 Task: In the  document Madelyn.html change page color to  'Blue'. Add link on bottom left corner of the sheet: 'in.pinterest.com' Insert page numer on bottom of the page
Action: Mouse moved to (50, 71)
Screenshot: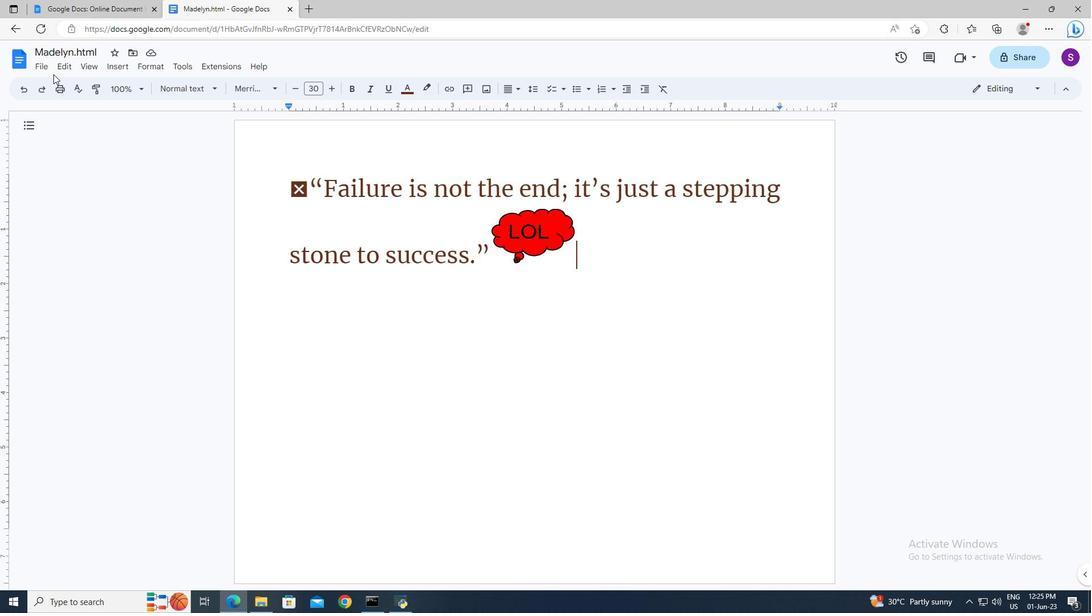 
Action: Mouse pressed left at (50, 71)
Screenshot: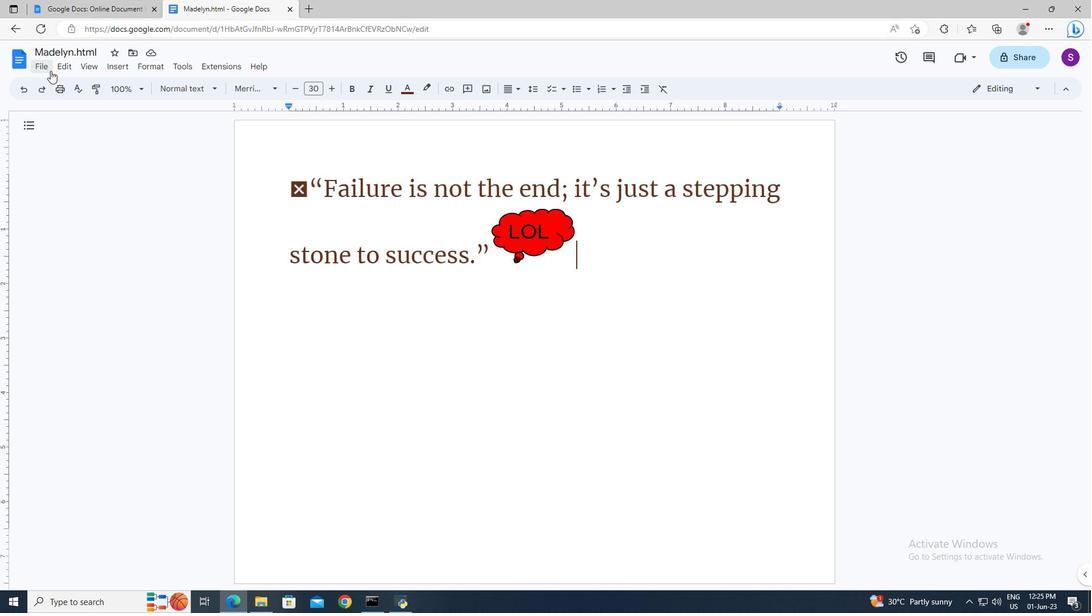 
Action: Mouse moved to (94, 372)
Screenshot: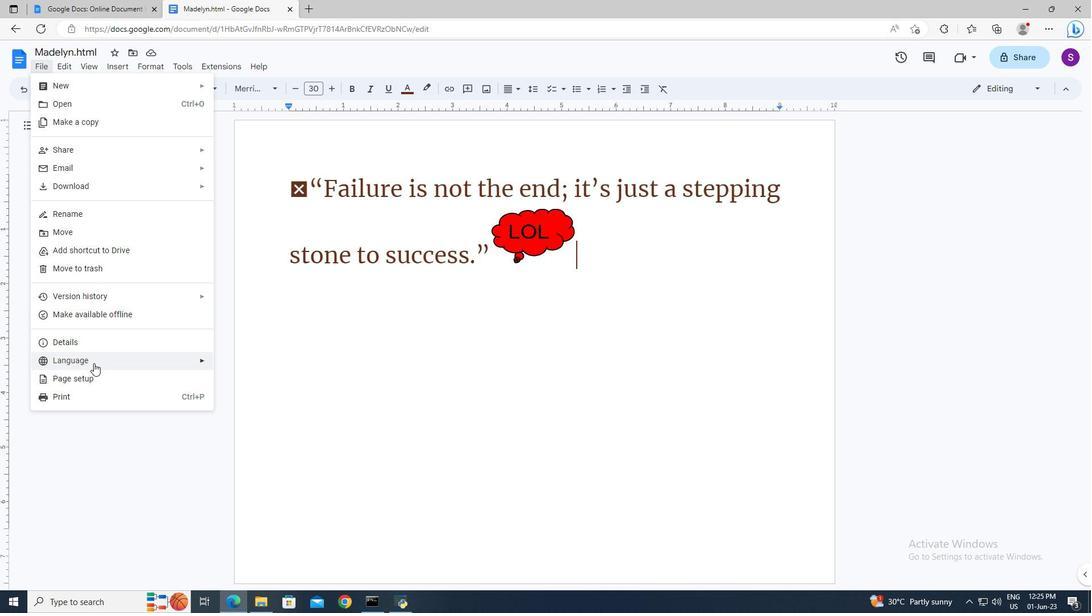 
Action: Mouse pressed left at (94, 372)
Screenshot: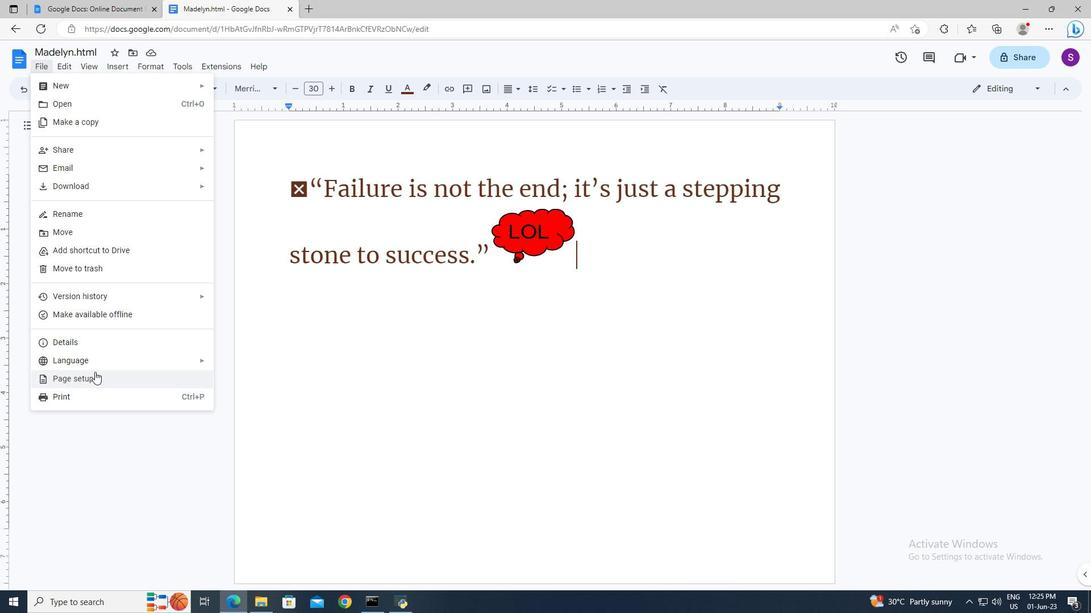 
Action: Mouse moved to (457, 389)
Screenshot: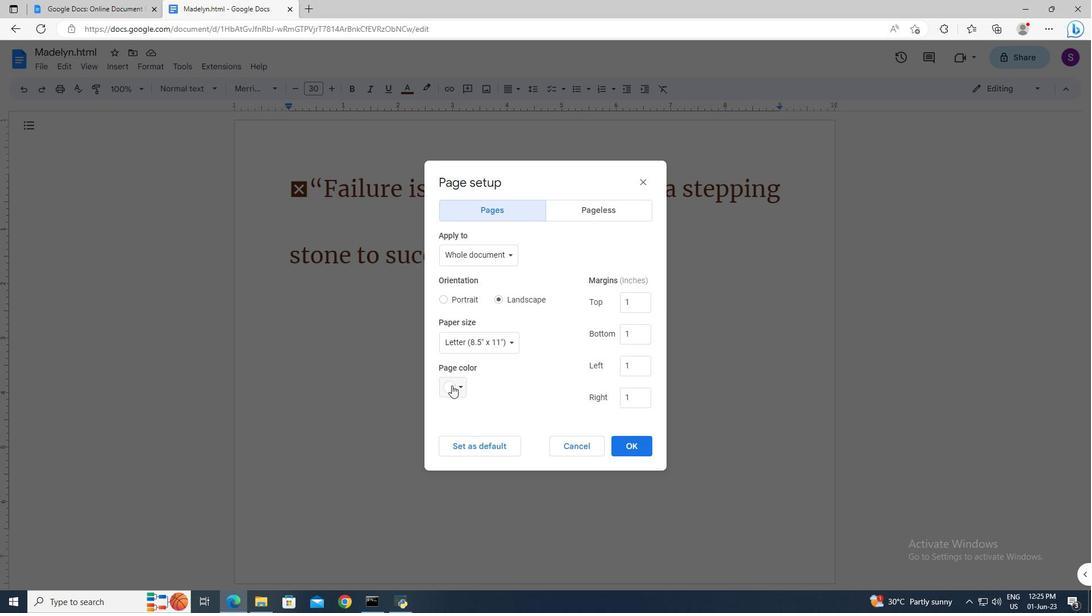 
Action: Mouse pressed left at (457, 389)
Screenshot: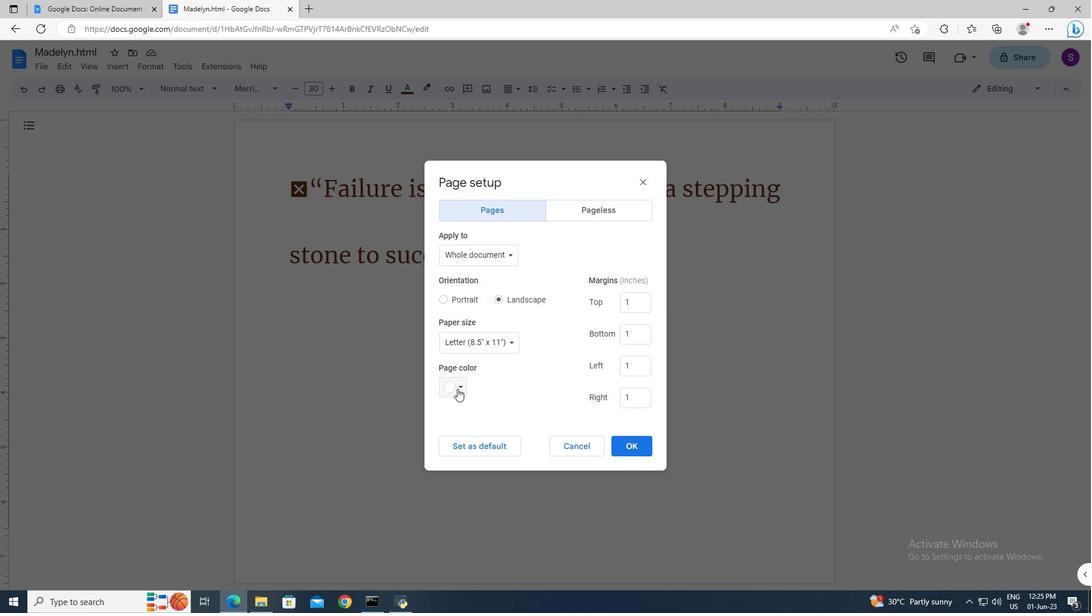 
Action: Mouse moved to (535, 425)
Screenshot: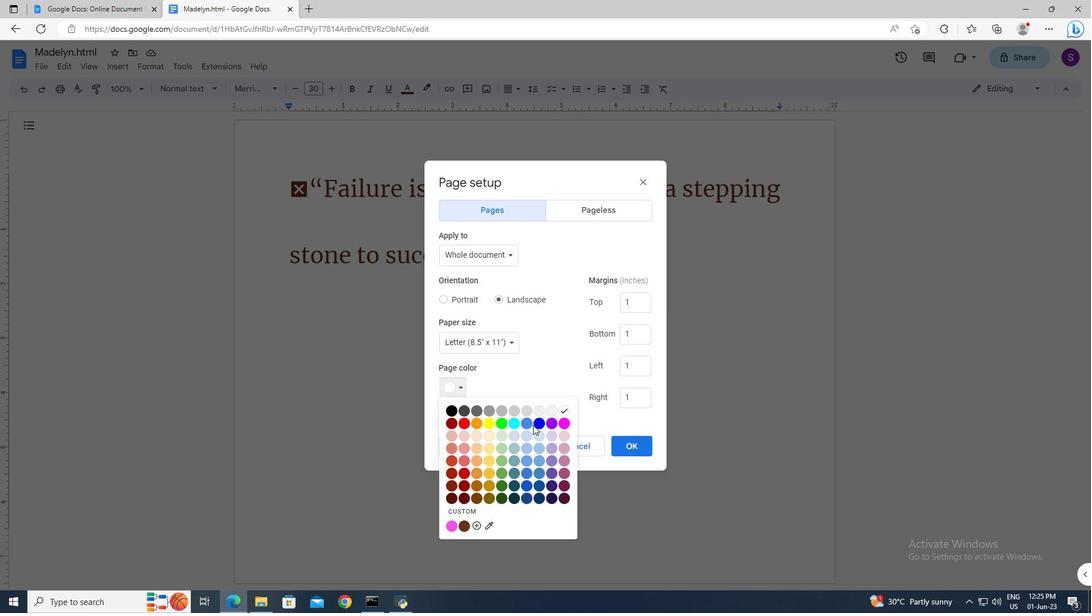
Action: Mouse pressed left at (535, 425)
Screenshot: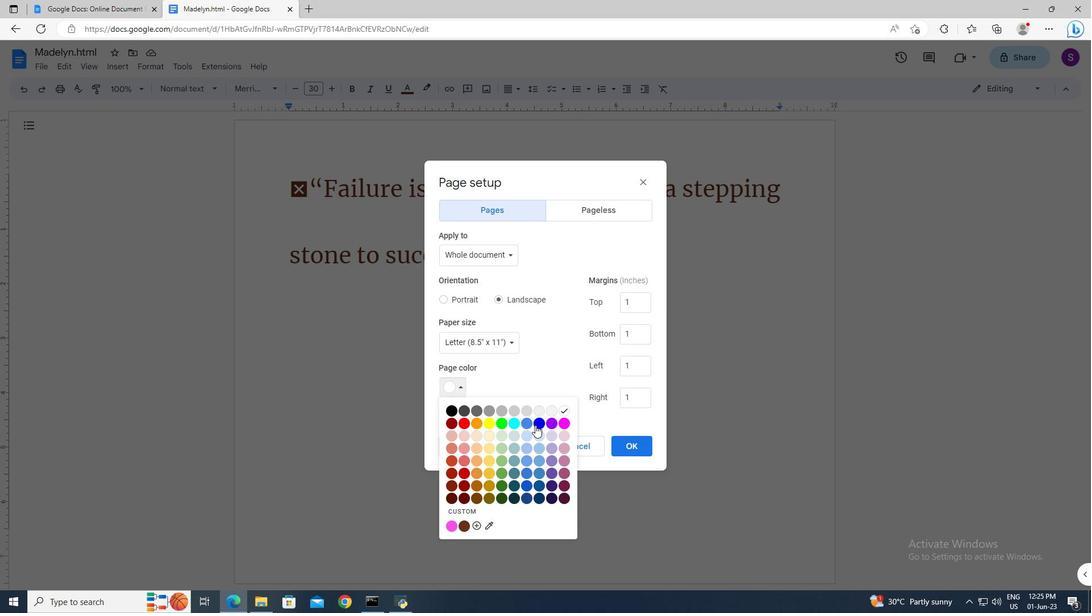 
Action: Mouse moved to (623, 446)
Screenshot: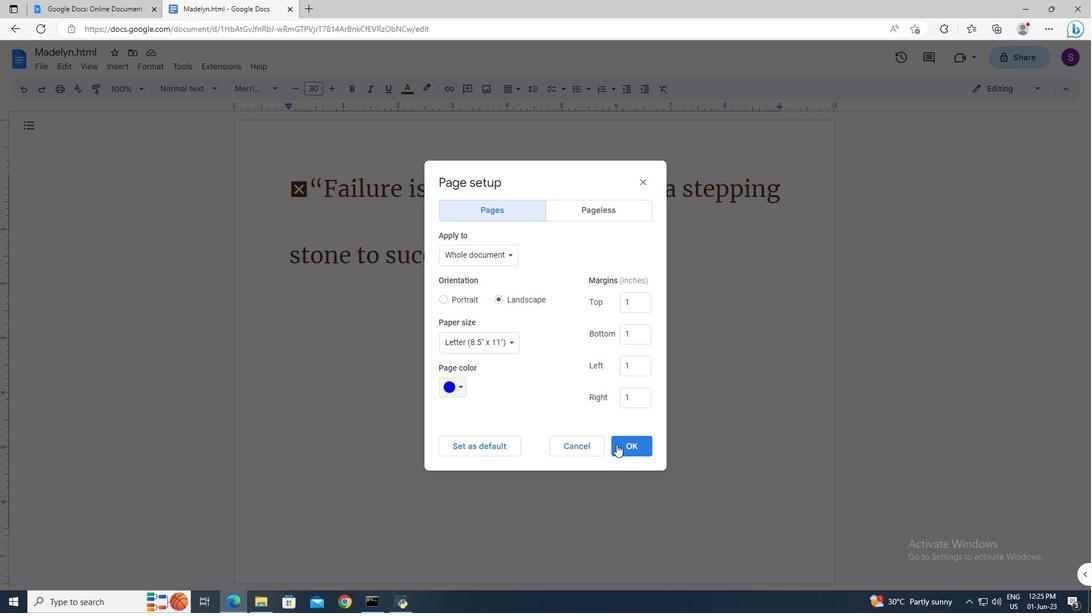 
Action: Mouse pressed left at (623, 446)
Screenshot: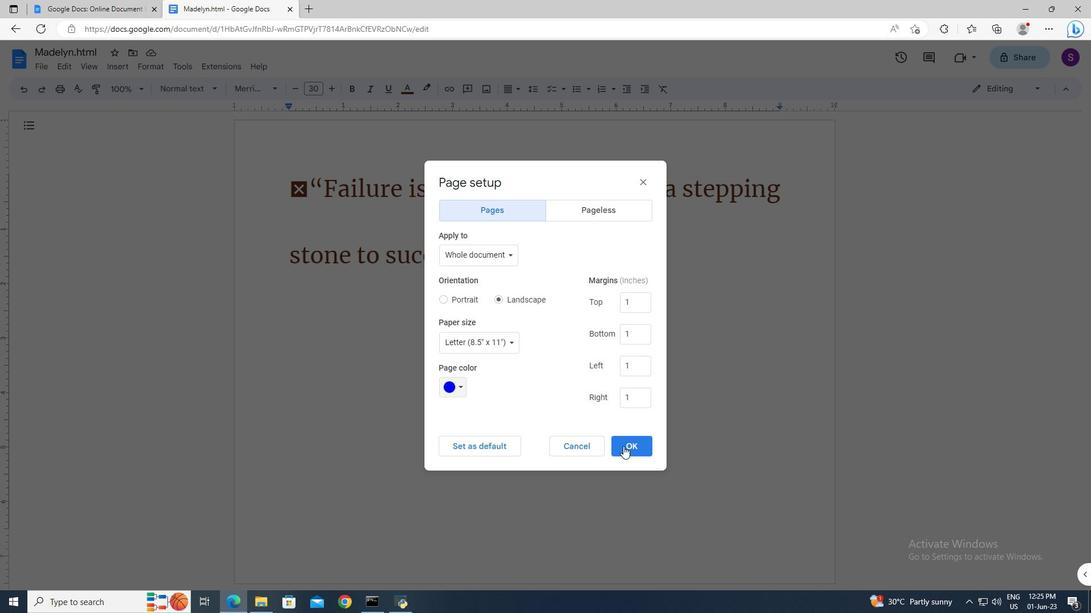 
Action: Mouse moved to (377, 553)
Screenshot: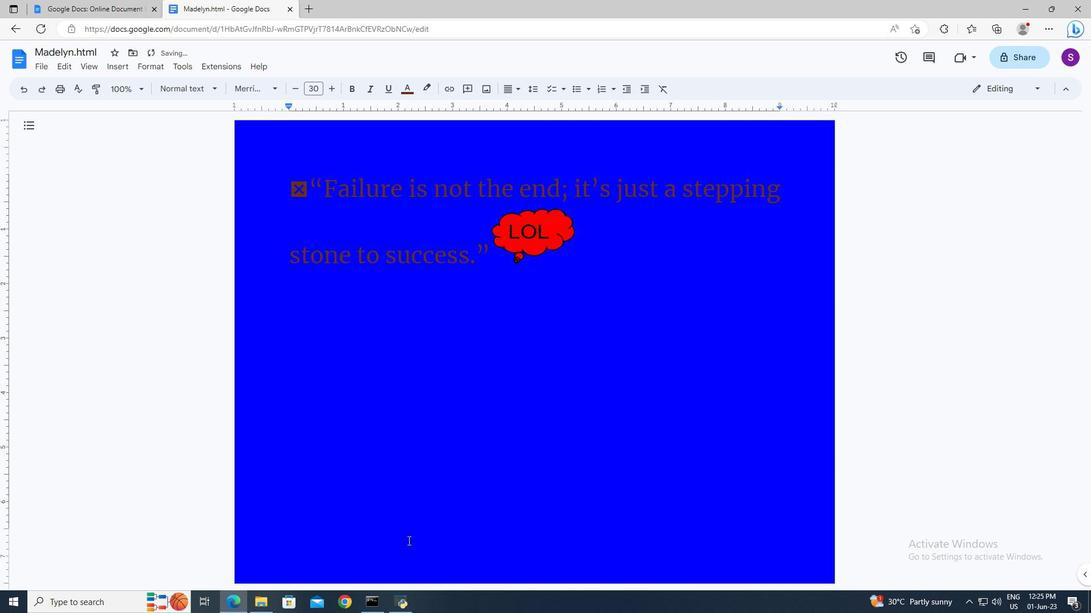 
Action: Mouse pressed left at (377, 553)
Screenshot: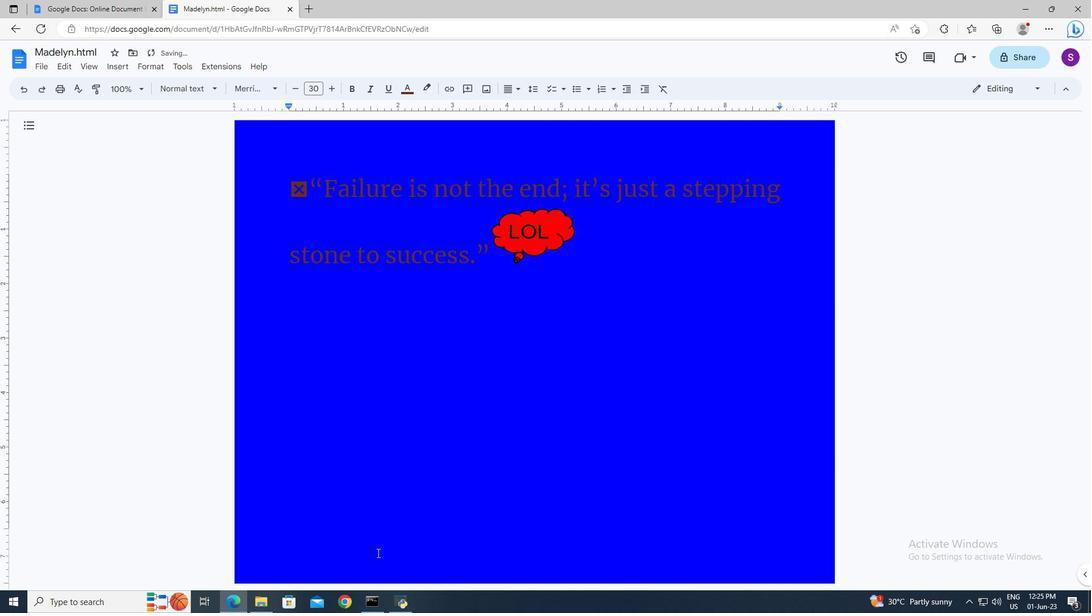 
Action: Mouse pressed left at (377, 553)
Screenshot: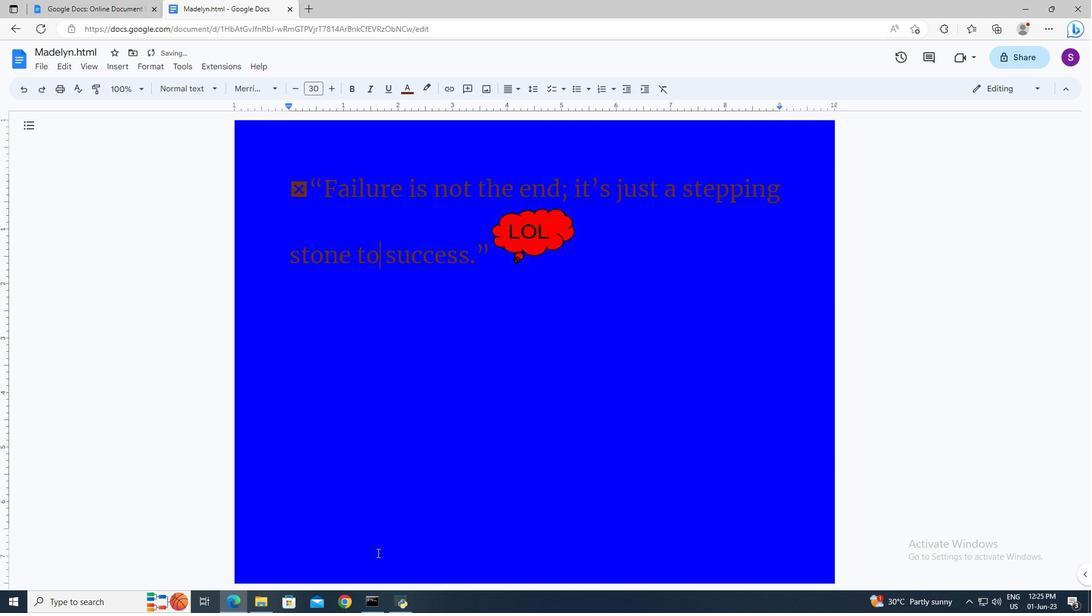 
Action: Mouse moved to (126, 68)
Screenshot: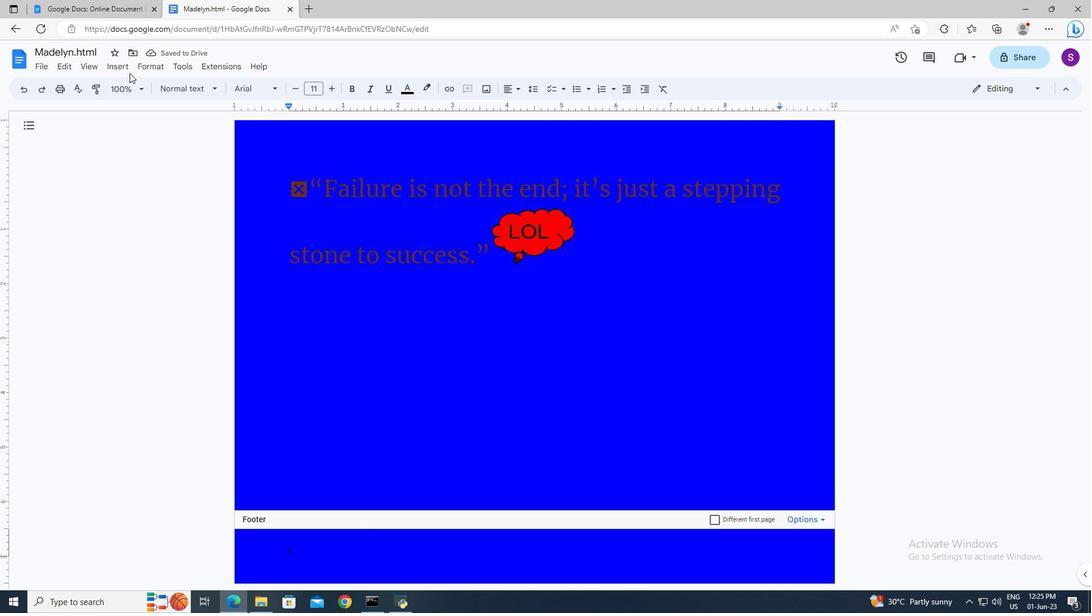 
Action: Mouse pressed left at (126, 68)
Screenshot: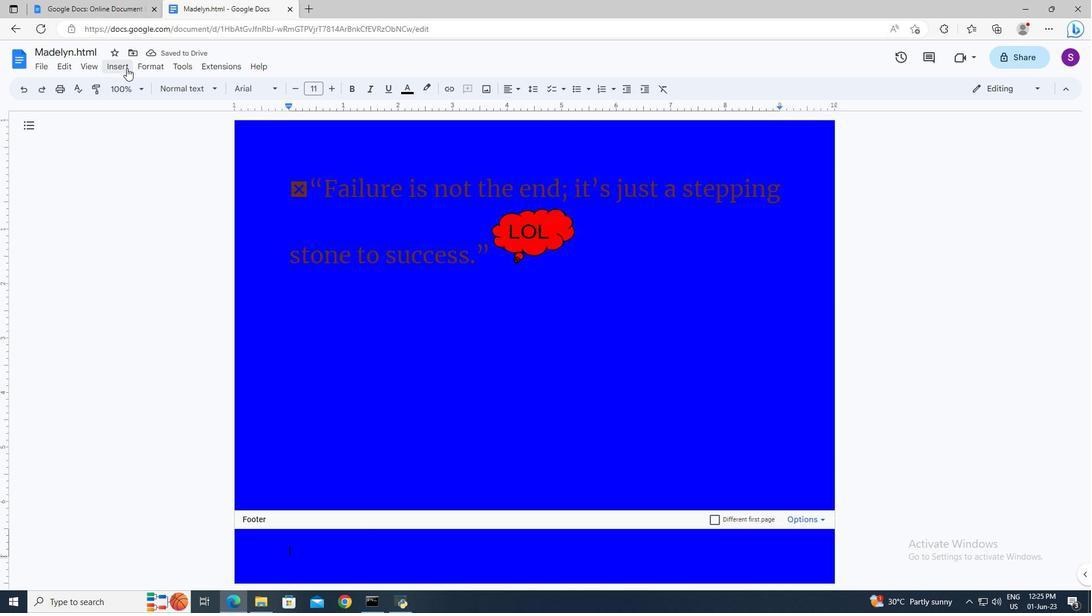 
Action: Mouse moved to (156, 412)
Screenshot: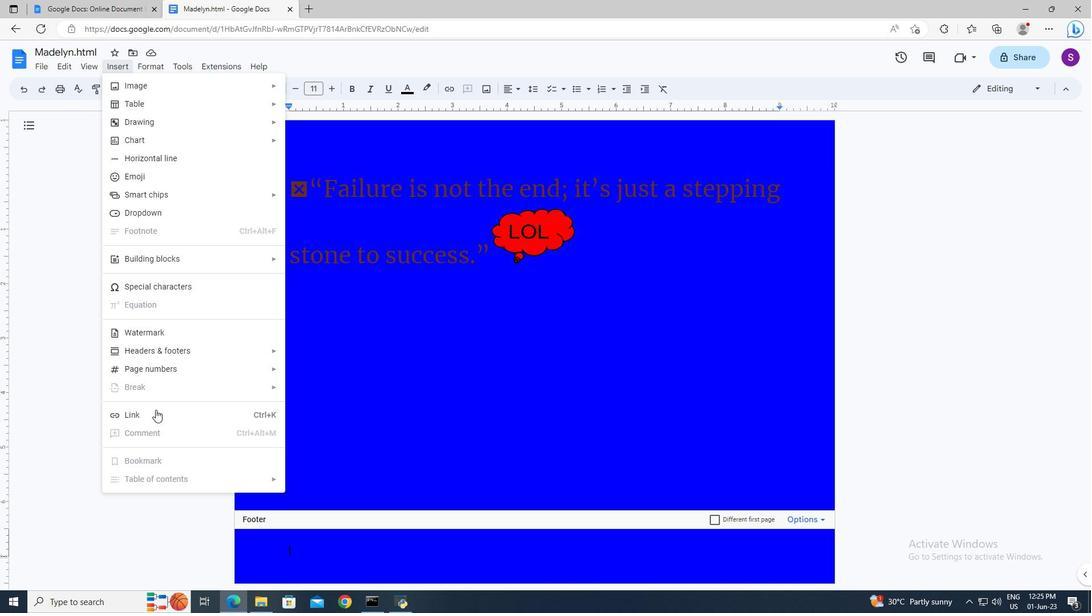 
Action: Mouse pressed left at (156, 412)
Screenshot: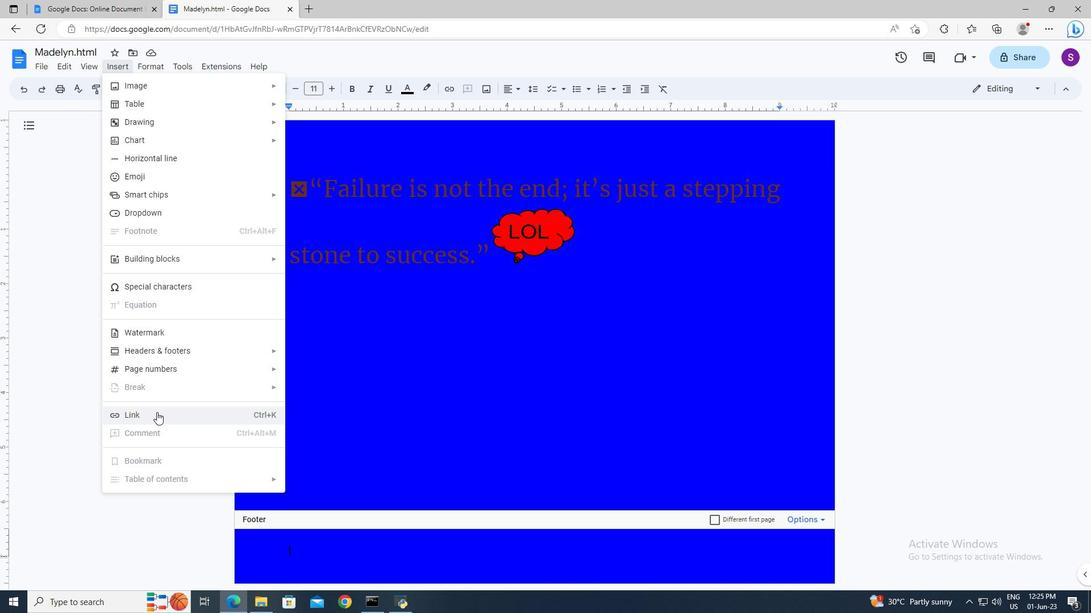 
Action: Key pressed in.pinterest.com<Key.enter>
Screenshot: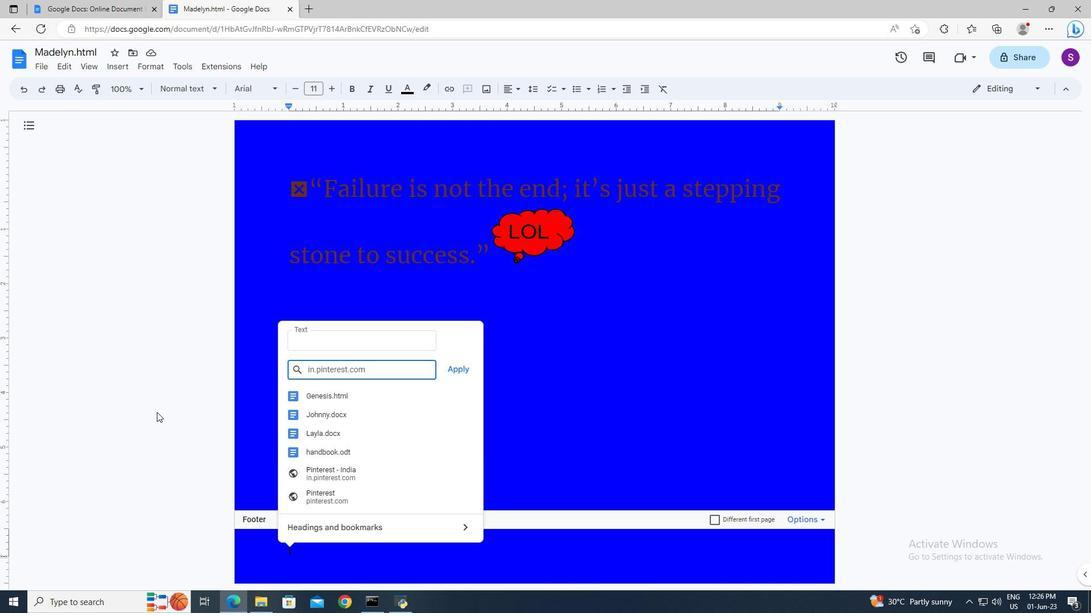 
Action: Mouse moved to (488, 299)
Screenshot: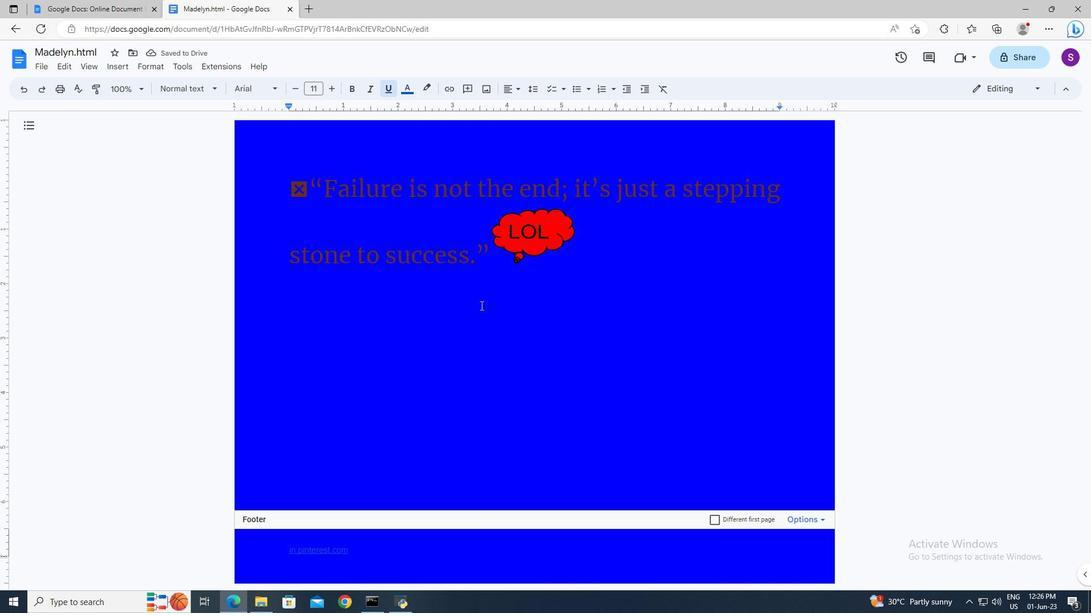 
Action: Mouse pressed left at (488, 299)
Screenshot: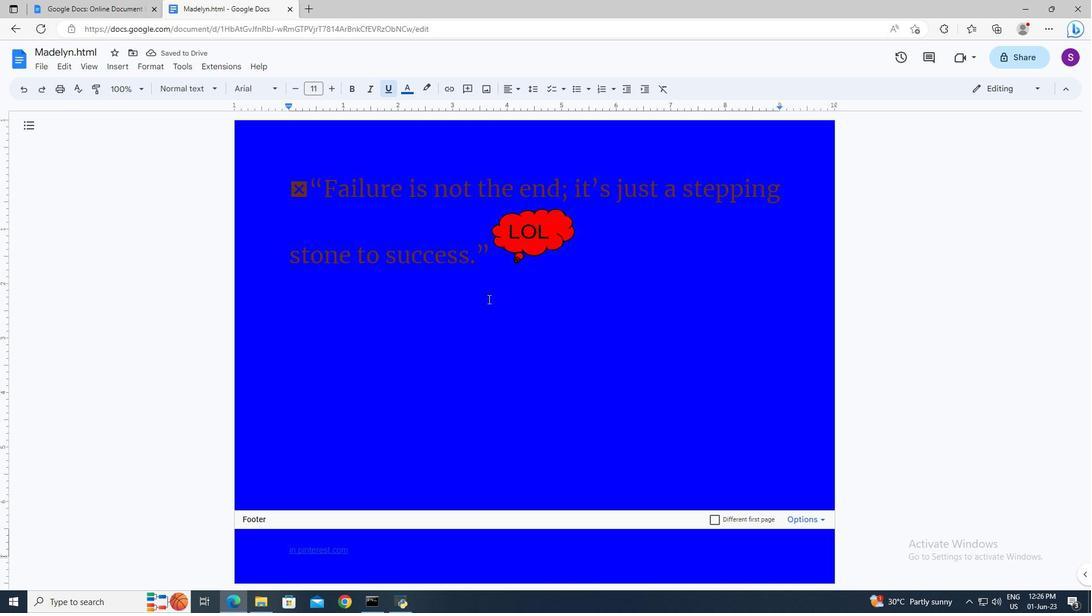 
Action: Mouse moved to (119, 64)
Screenshot: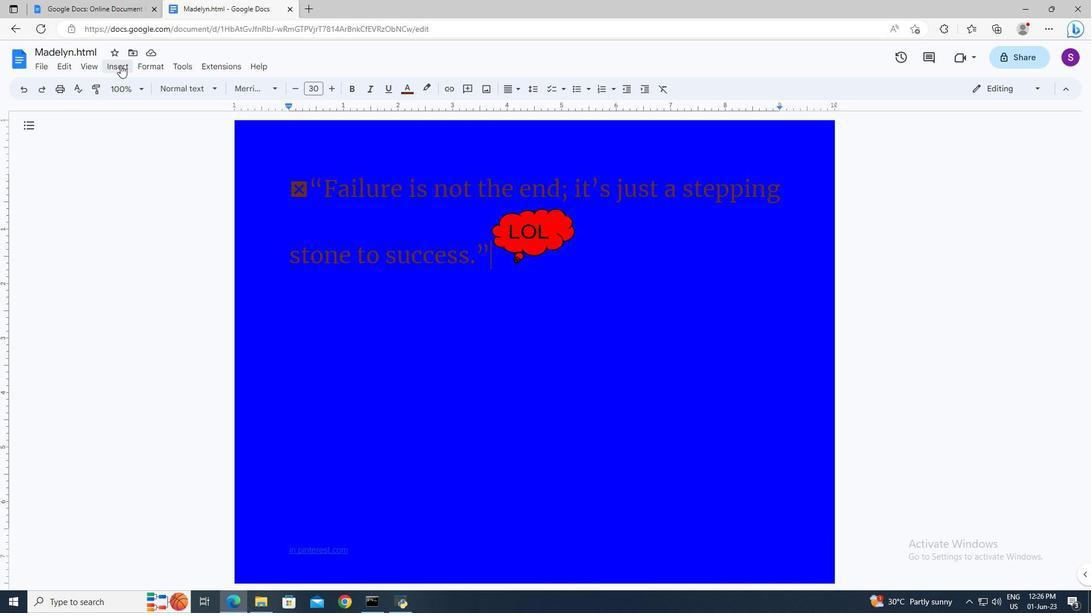 
Action: Mouse pressed left at (119, 64)
Screenshot: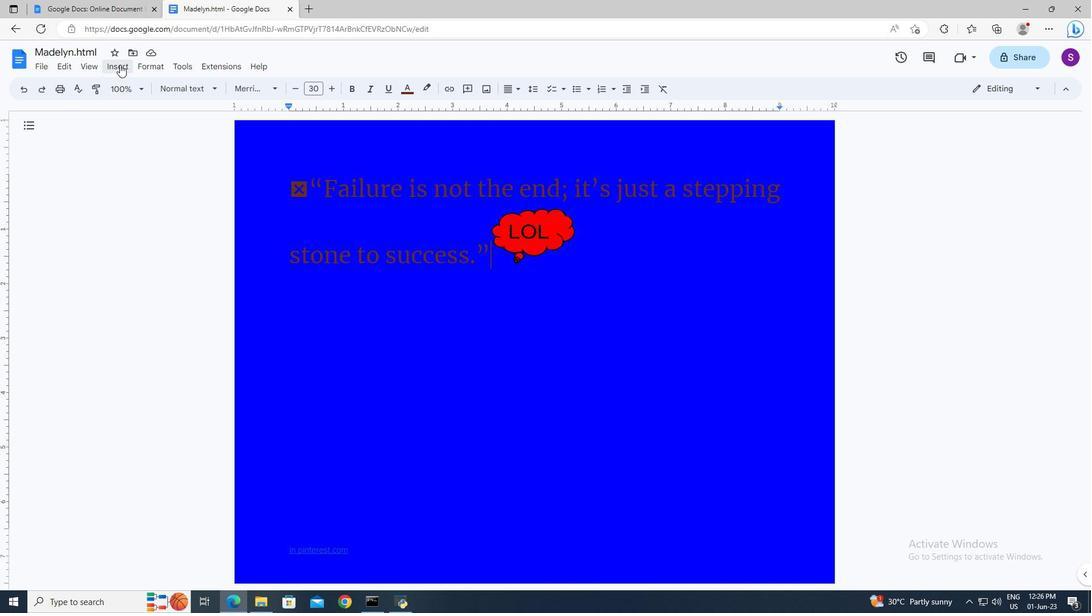 
Action: Mouse moved to (314, 442)
Screenshot: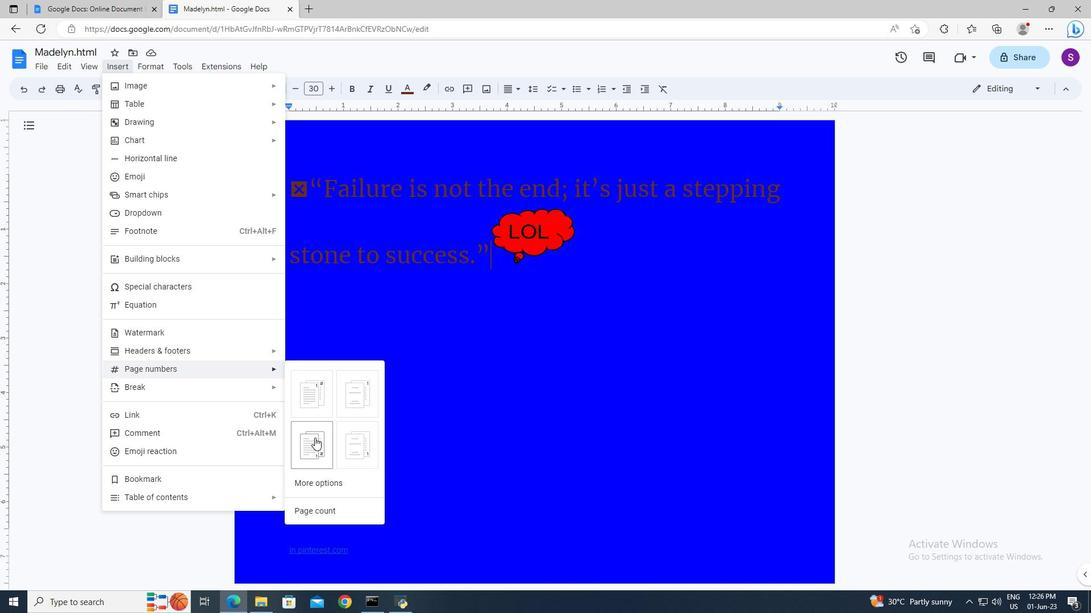 
Action: Mouse pressed left at (314, 442)
Screenshot: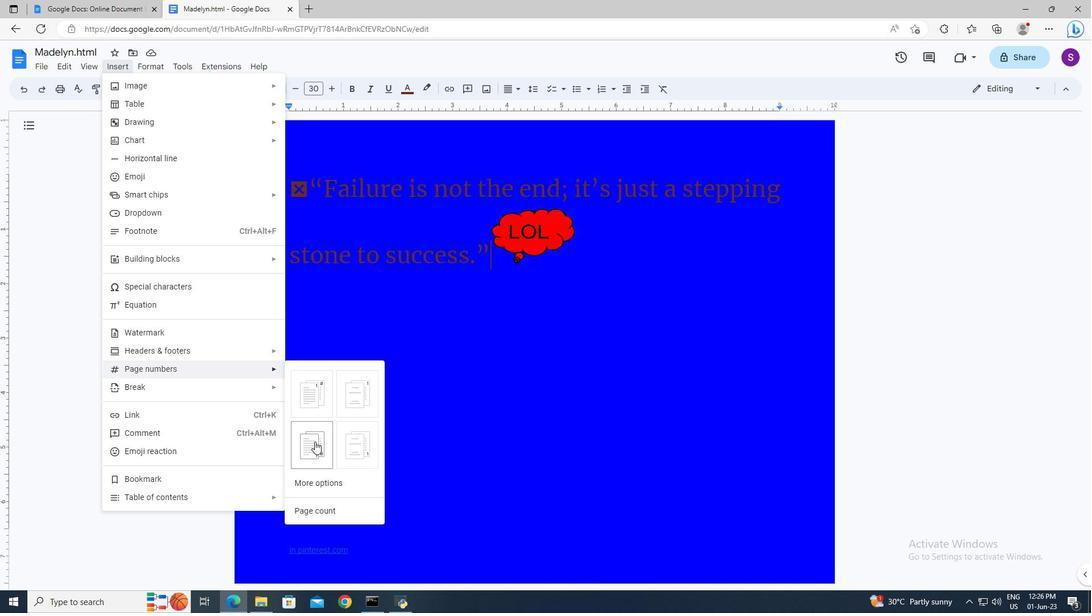 
Action: Mouse moved to (455, 372)
Screenshot: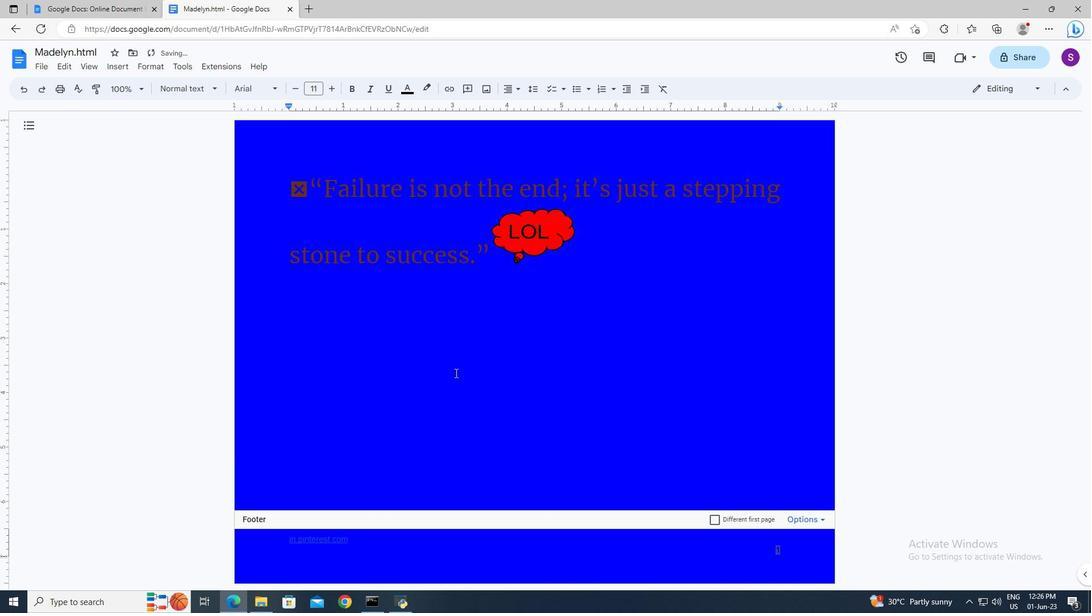 
